 Task: 46.83474
Action: Mouse moved to (300, 77)
Screenshot: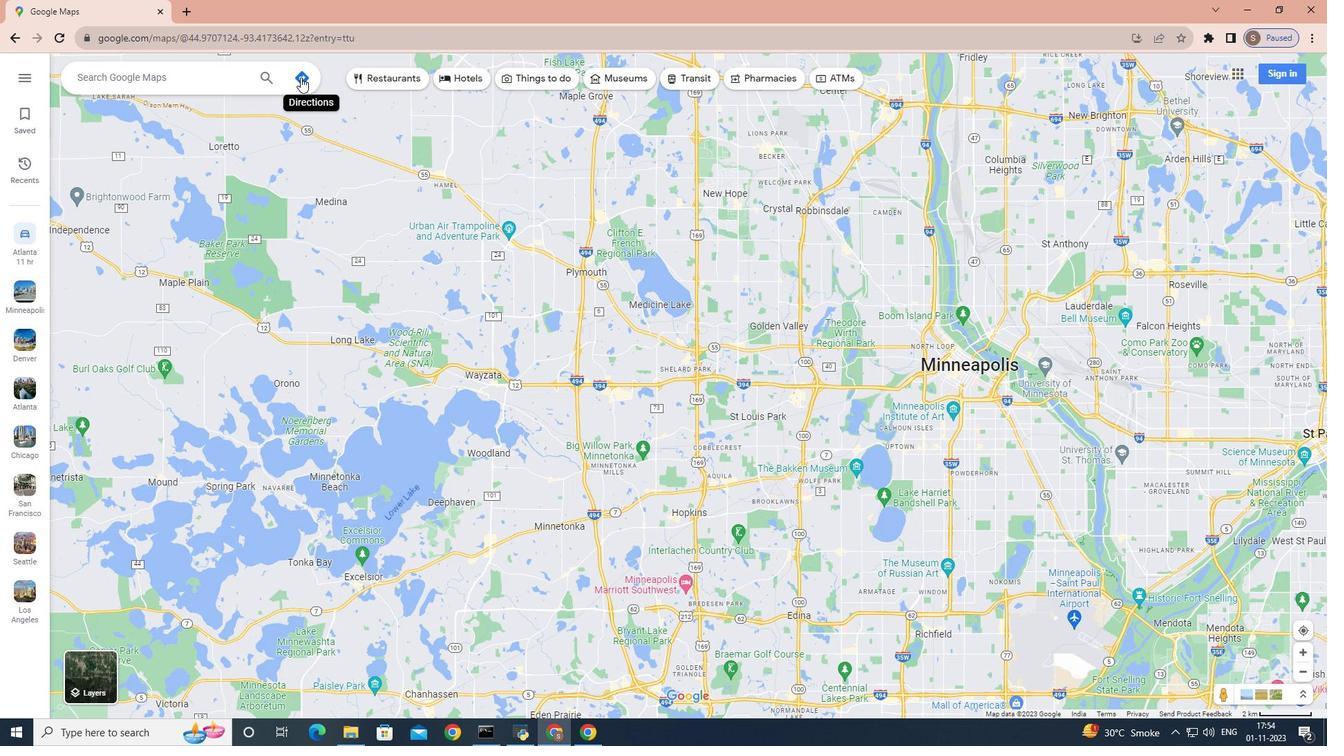 
Action: Mouse pressed left at (300, 77)
Screenshot: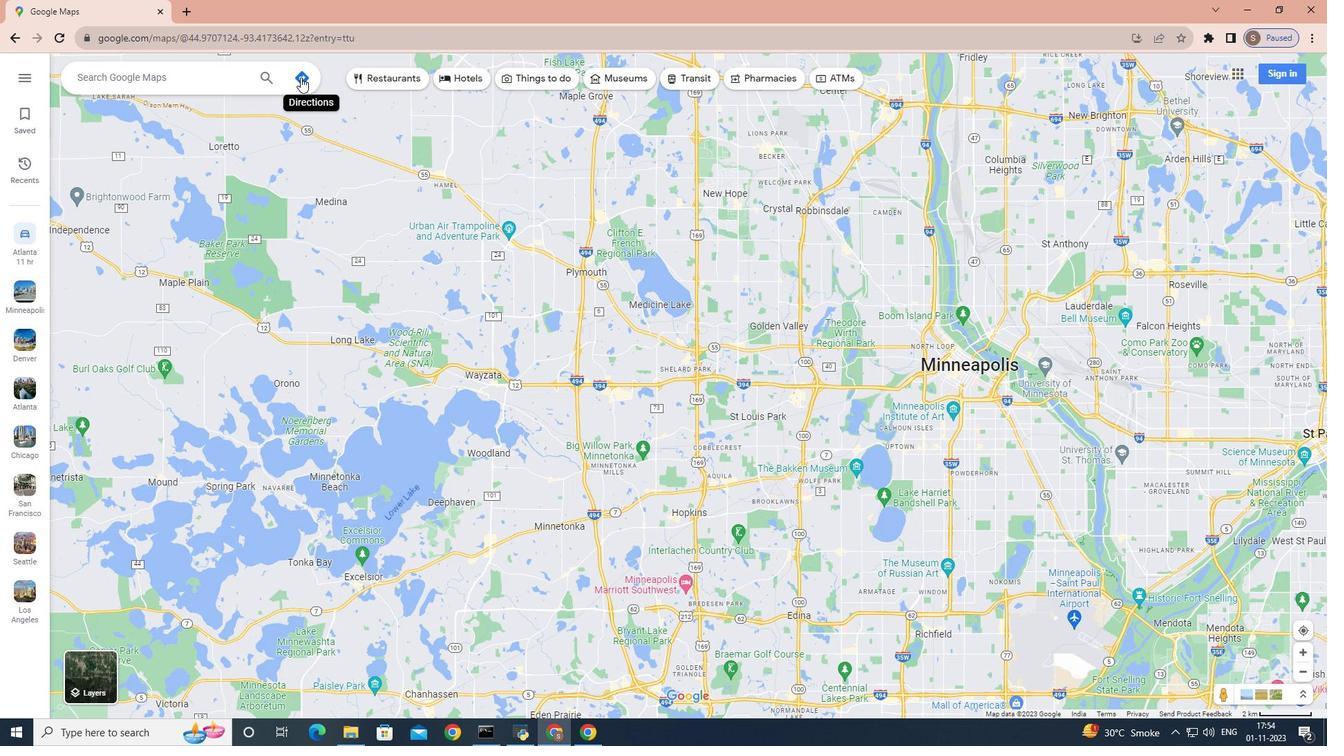 
Action: Mouse moved to (203, 109)
Screenshot: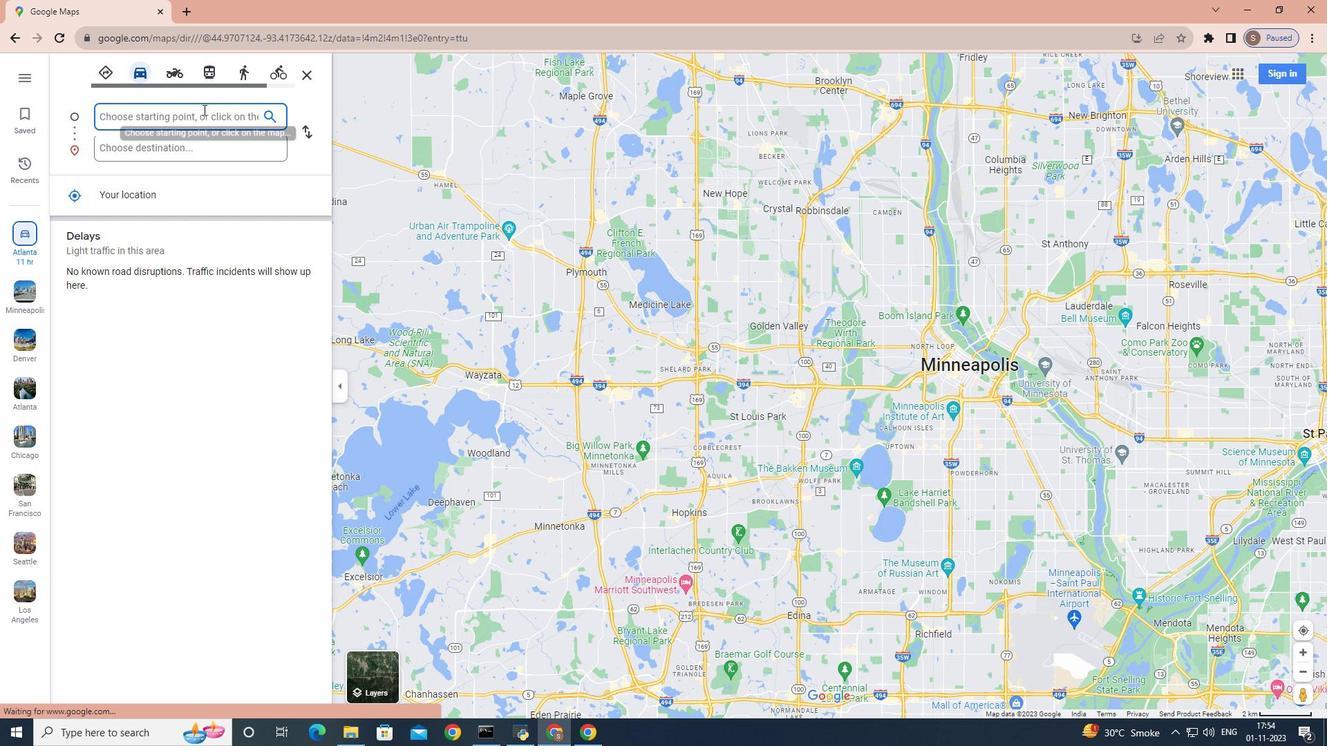 
Action: Key pressed <Key.shift>Las<Key.space><Key.shift>Vegas,<Key.space><Key.shift>Nevada
Screenshot: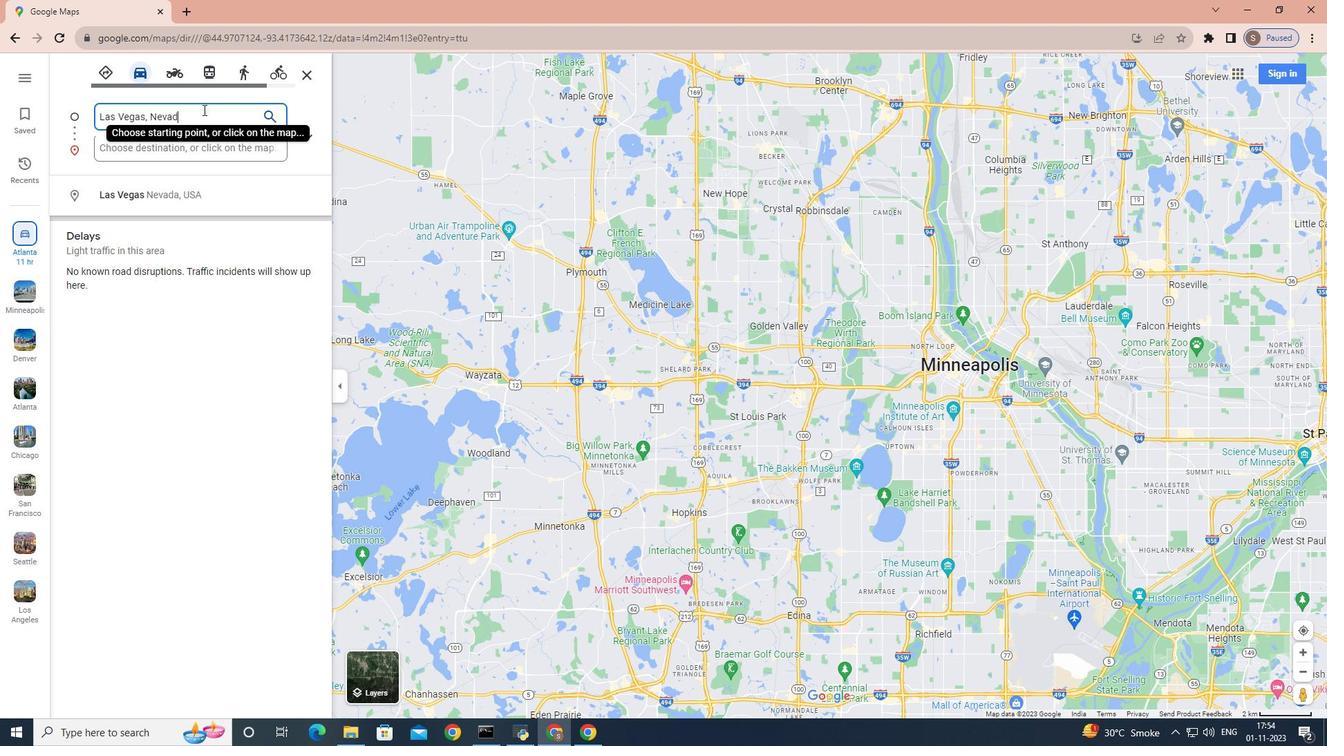 
Action: Mouse moved to (199, 152)
Screenshot: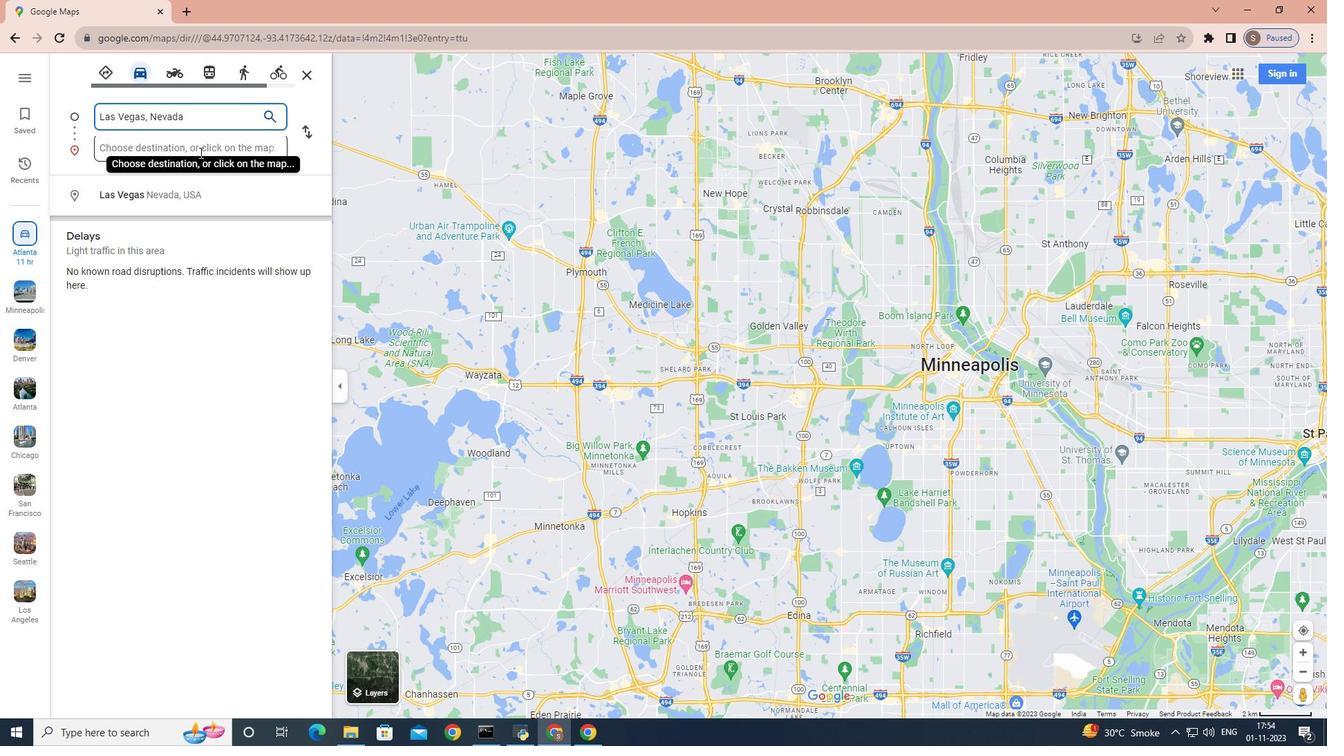 
Action: Mouse pressed left at (199, 152)
Screenshot: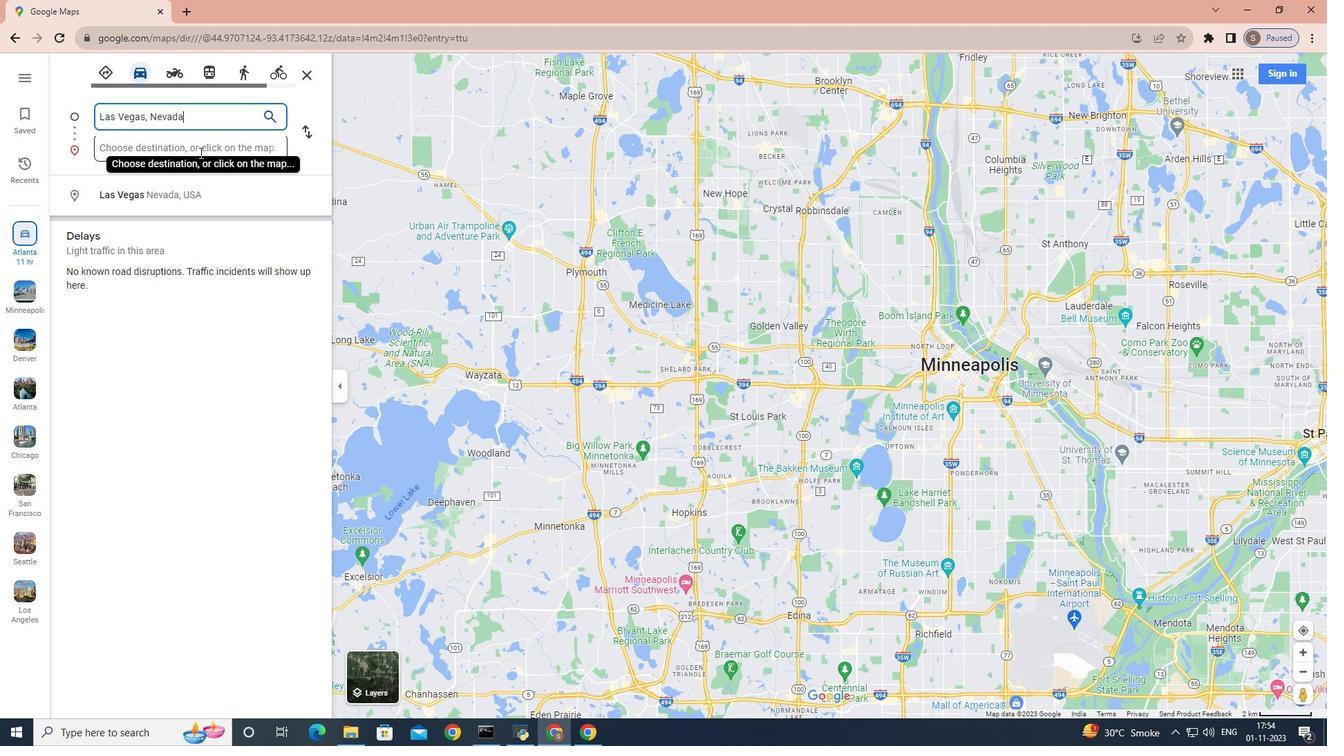 
Action: Key pressed <Key.shift>Phoenix,<Key.space><Key.shift>Arizona
Screenshot: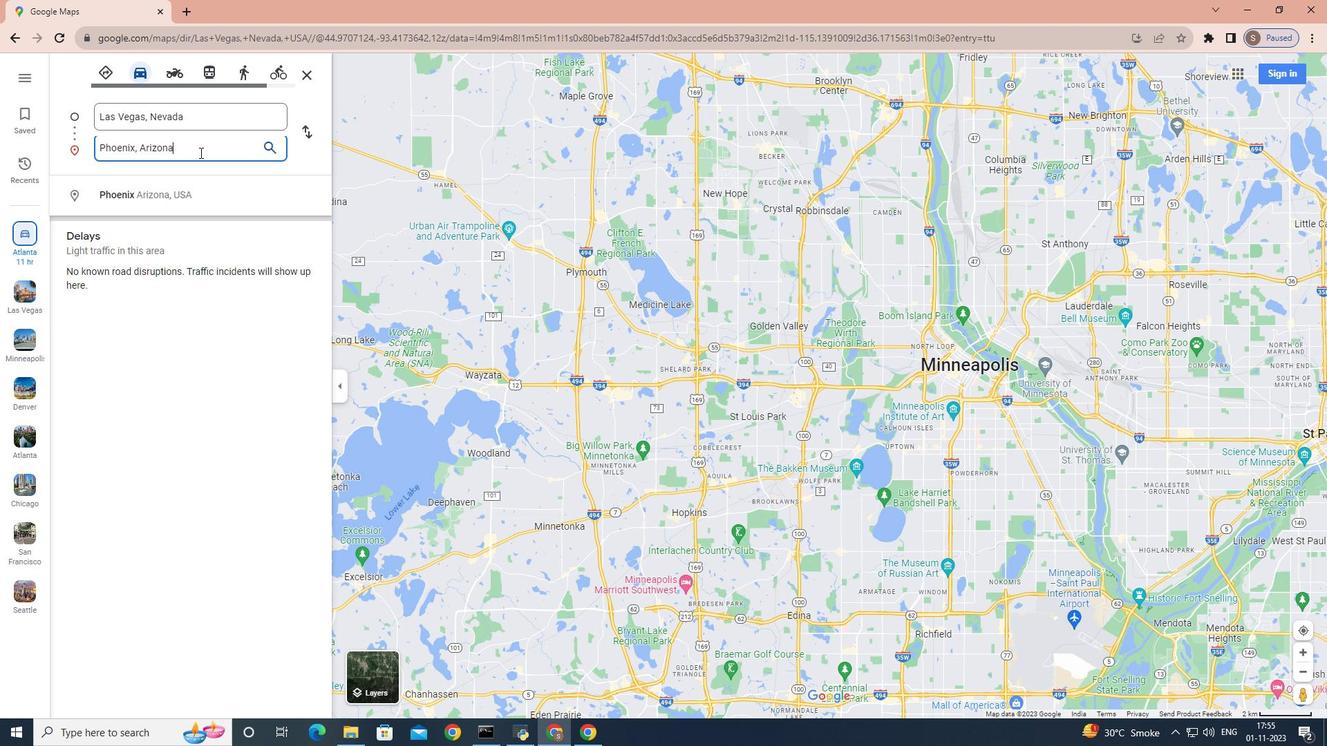 
Action: Mouse moved to (136, 77)
Screenshot: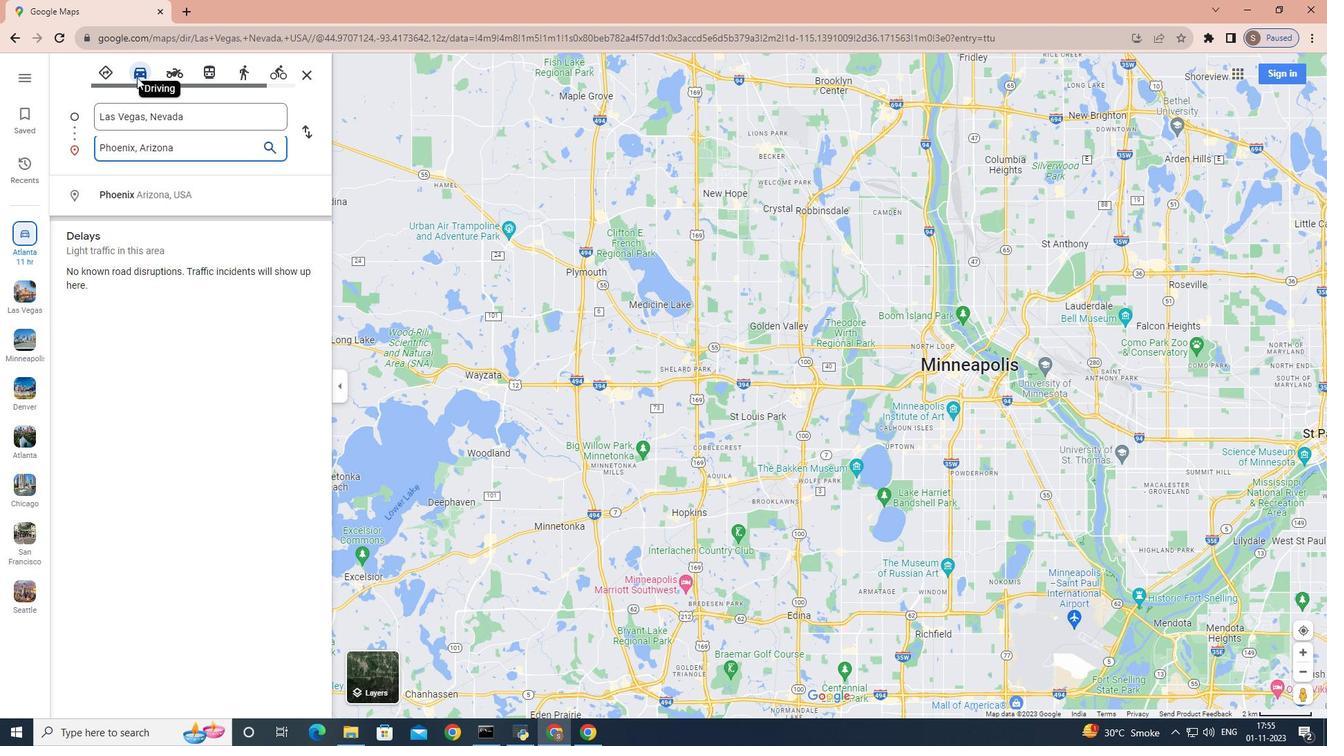 
Action: Mouse pressed left at (136, 77)
Screenshot: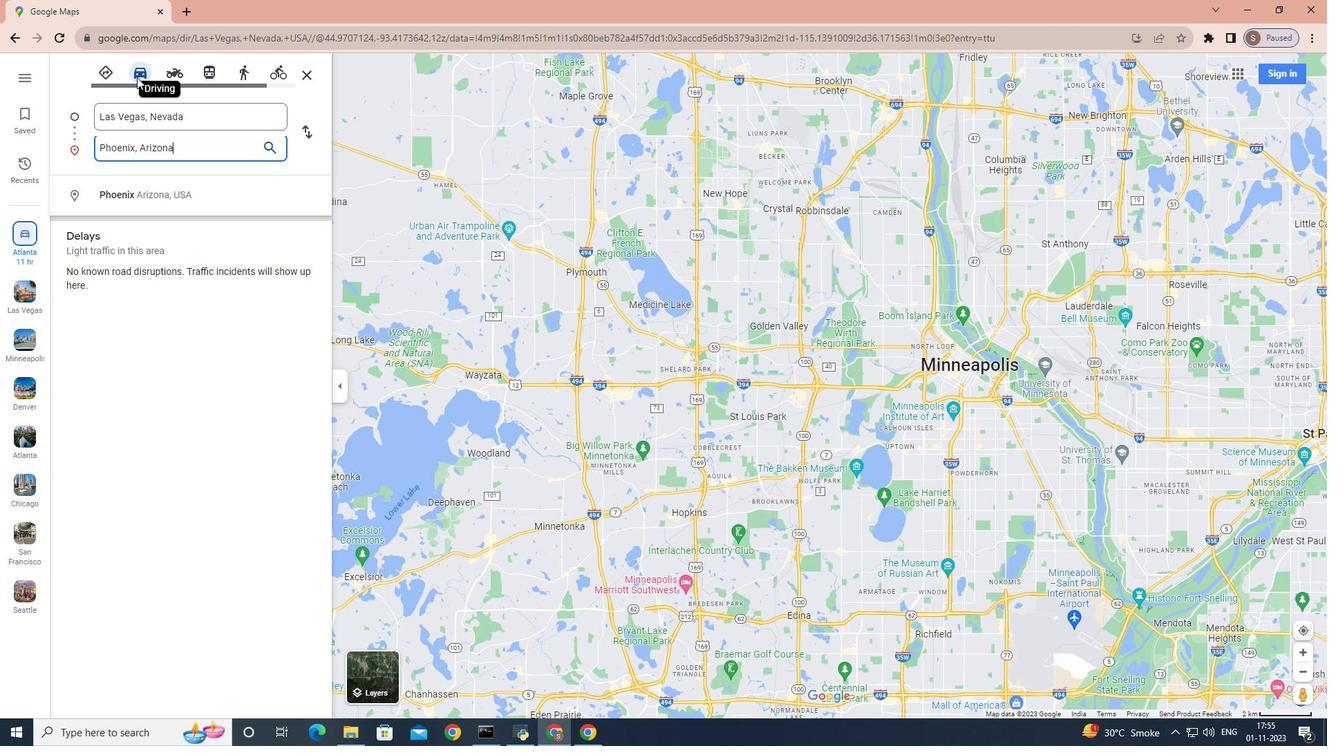 
Action: Key pressed <Key.enter>
Screenshot: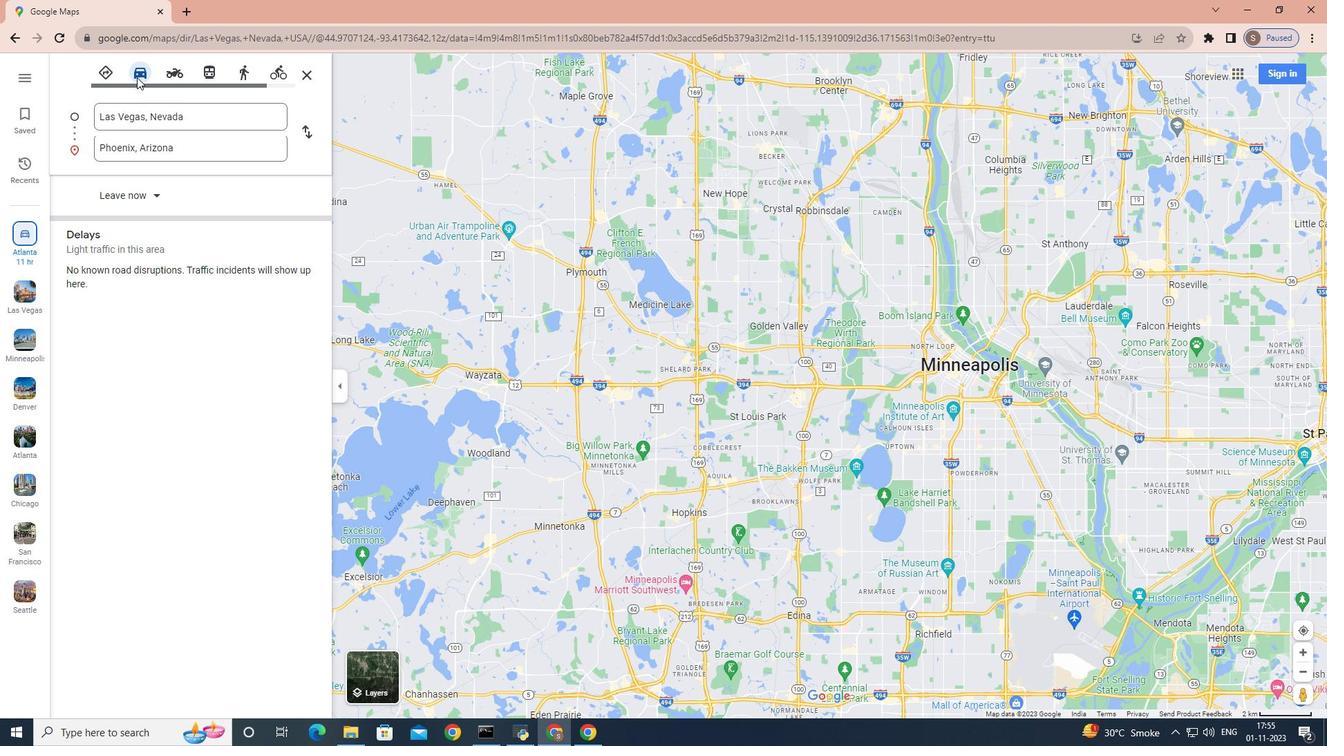 
Action: Mouse moved to (204, 147)
Screenshot: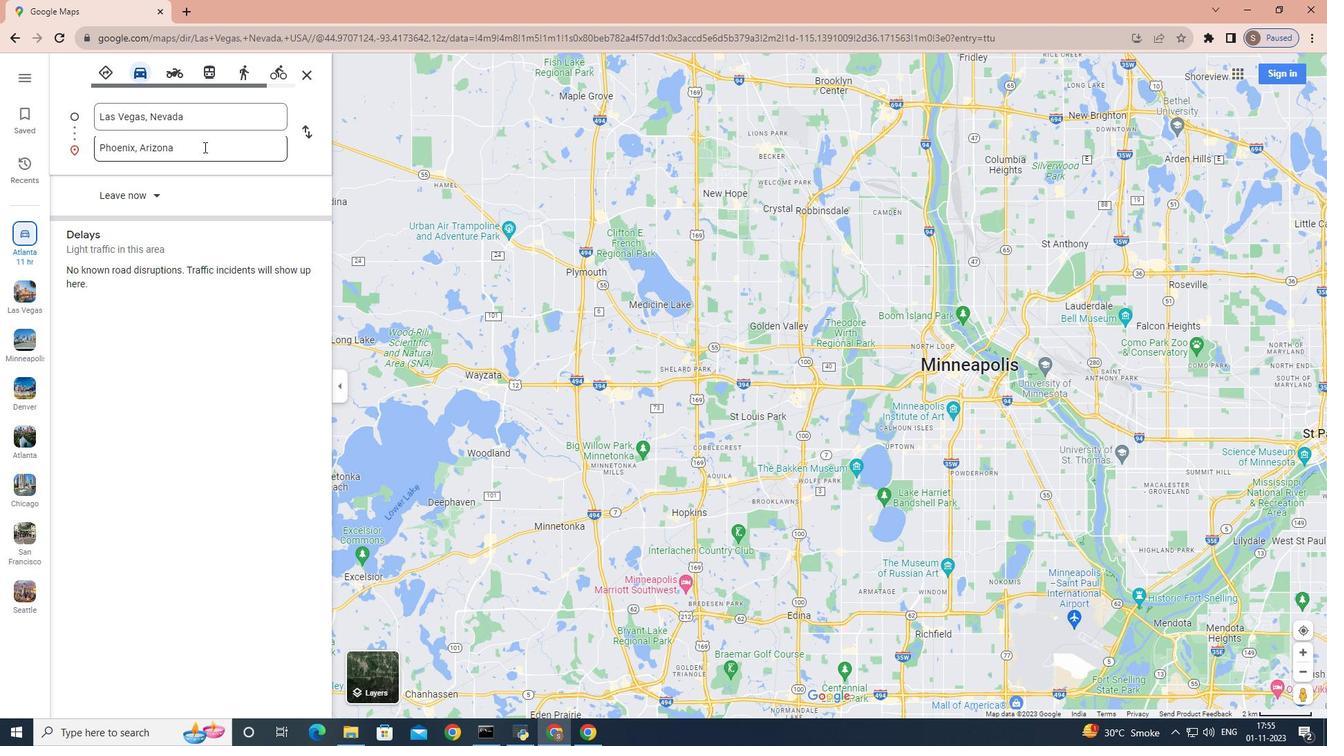 
Action: Mouse pressed left at (204, 147)
Screenshot: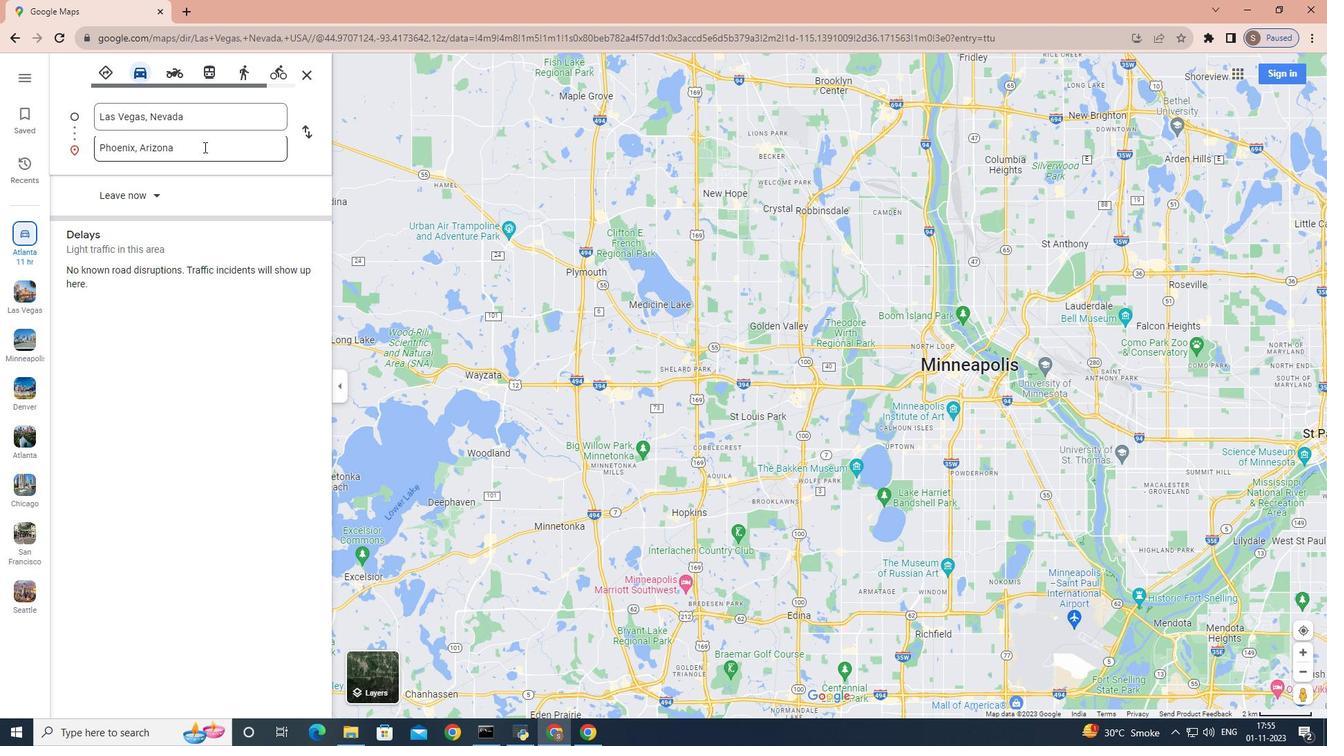 
Action: Key pressed <Key.enter>
Screenshot: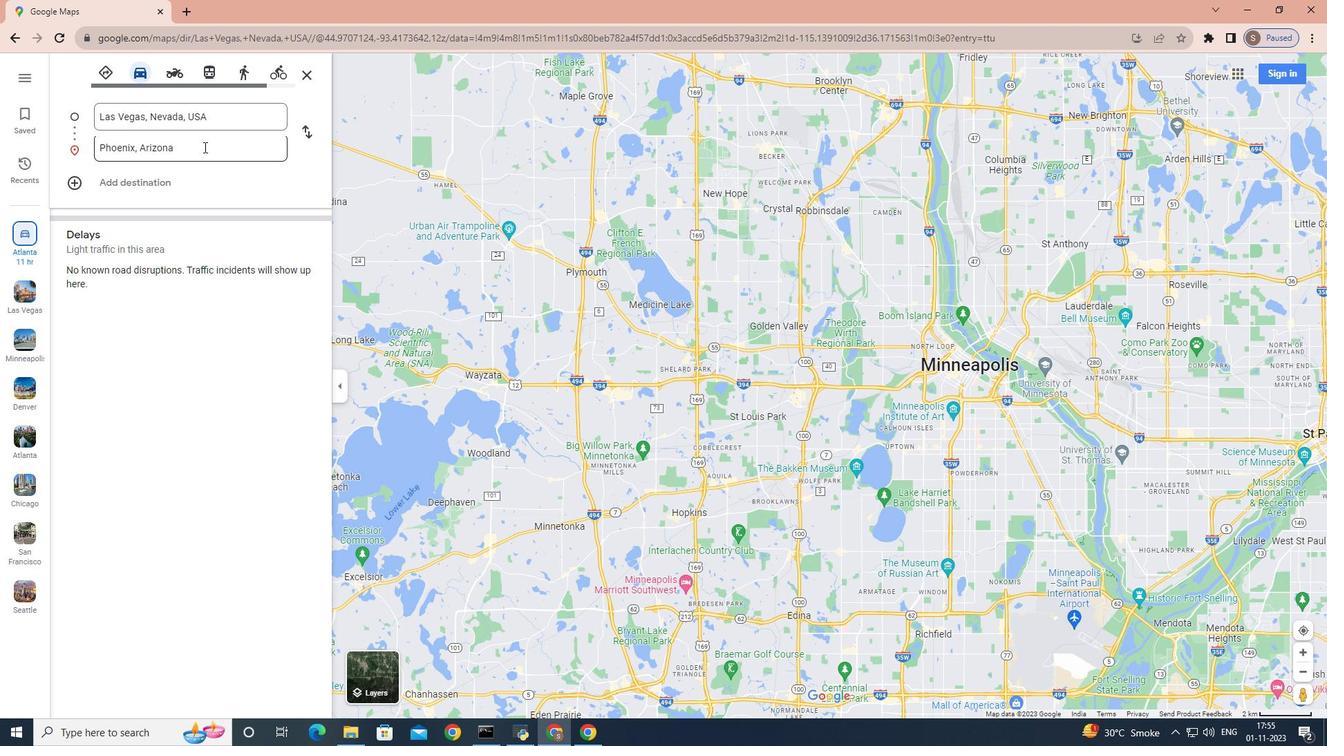 
Action: Mouse moved to (617, 350)
Screenshot: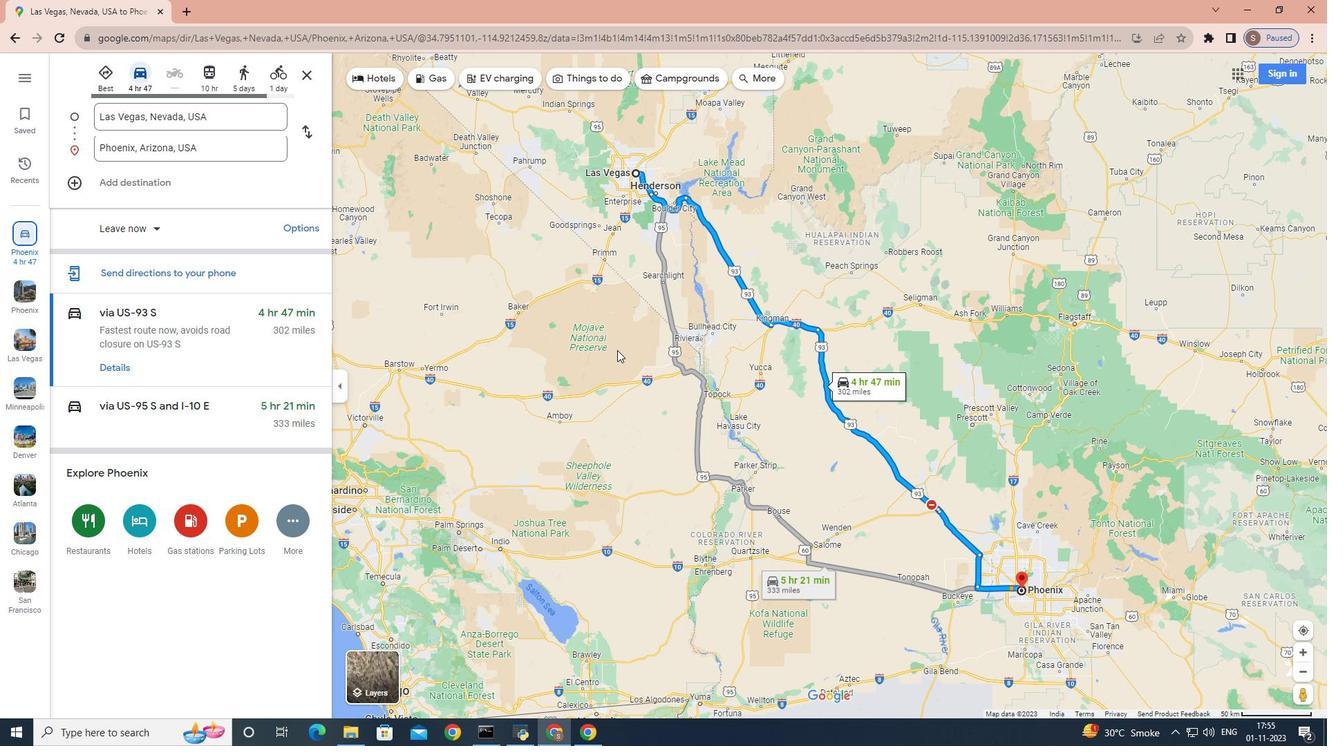
